 Task: Search for events related to 'conference room' on June 28, 2023.
Action: Mouse moved to (22, 82)
Screenshot: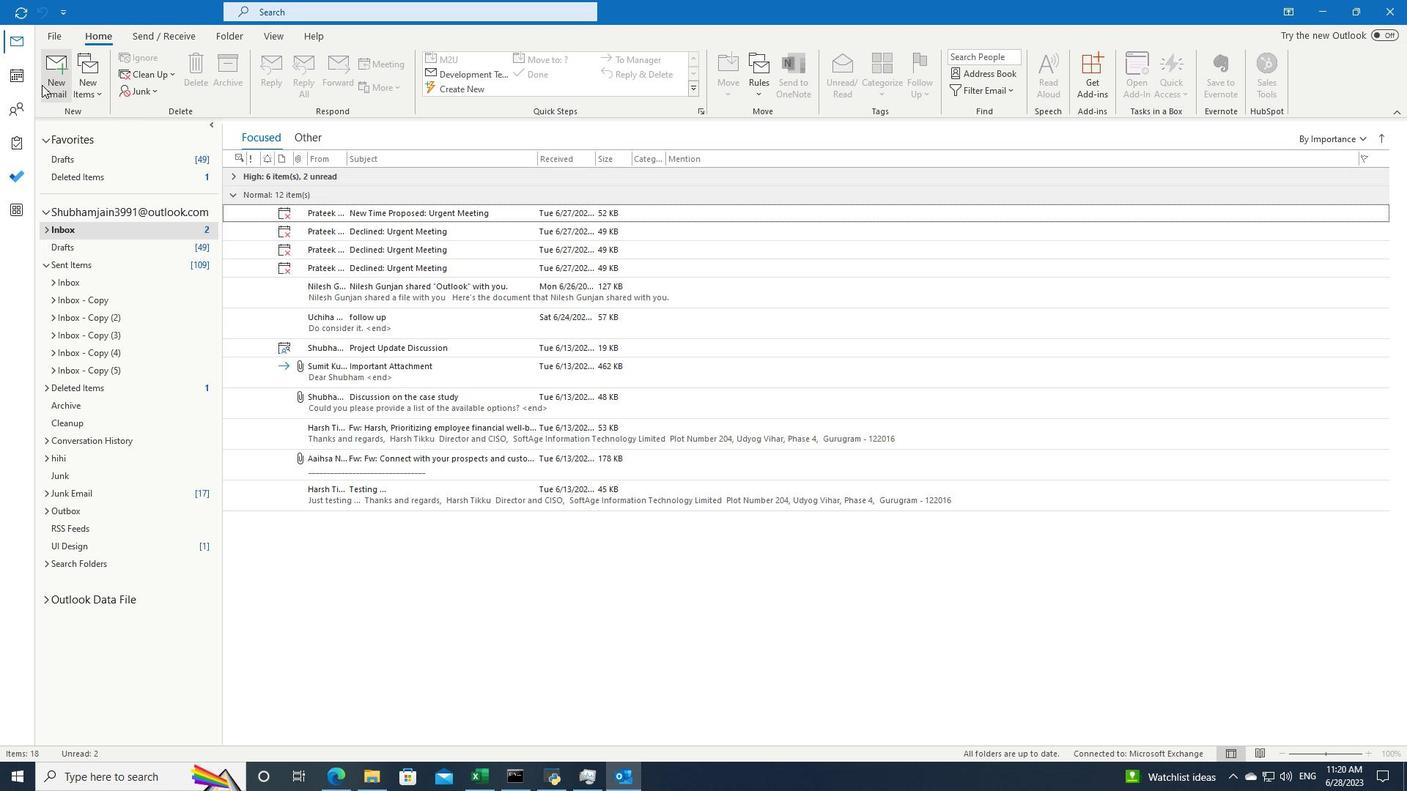 
Action: Mouse pressed left at (22, 82)
Screenshot: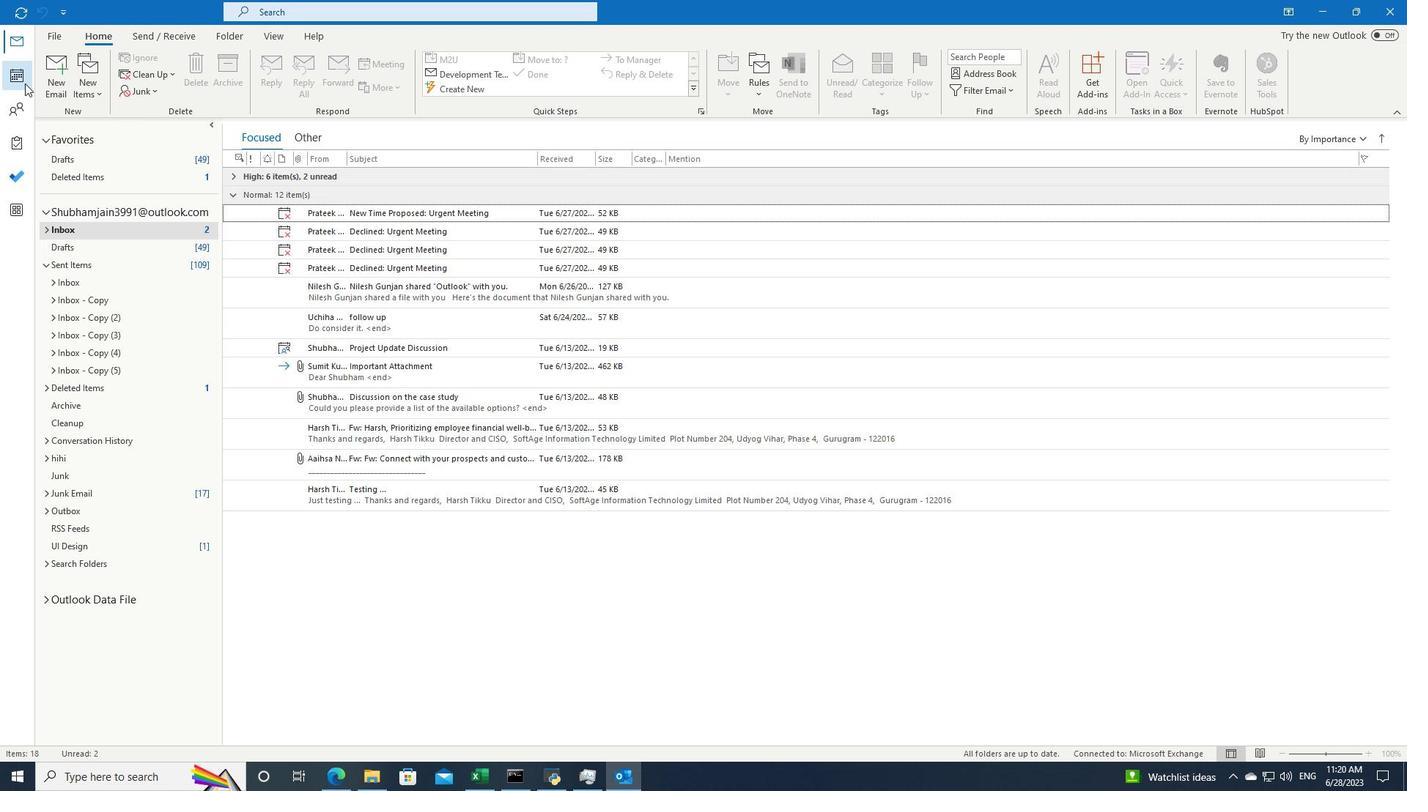 
Action: Mouse moved to (504, 10)
Screenshot: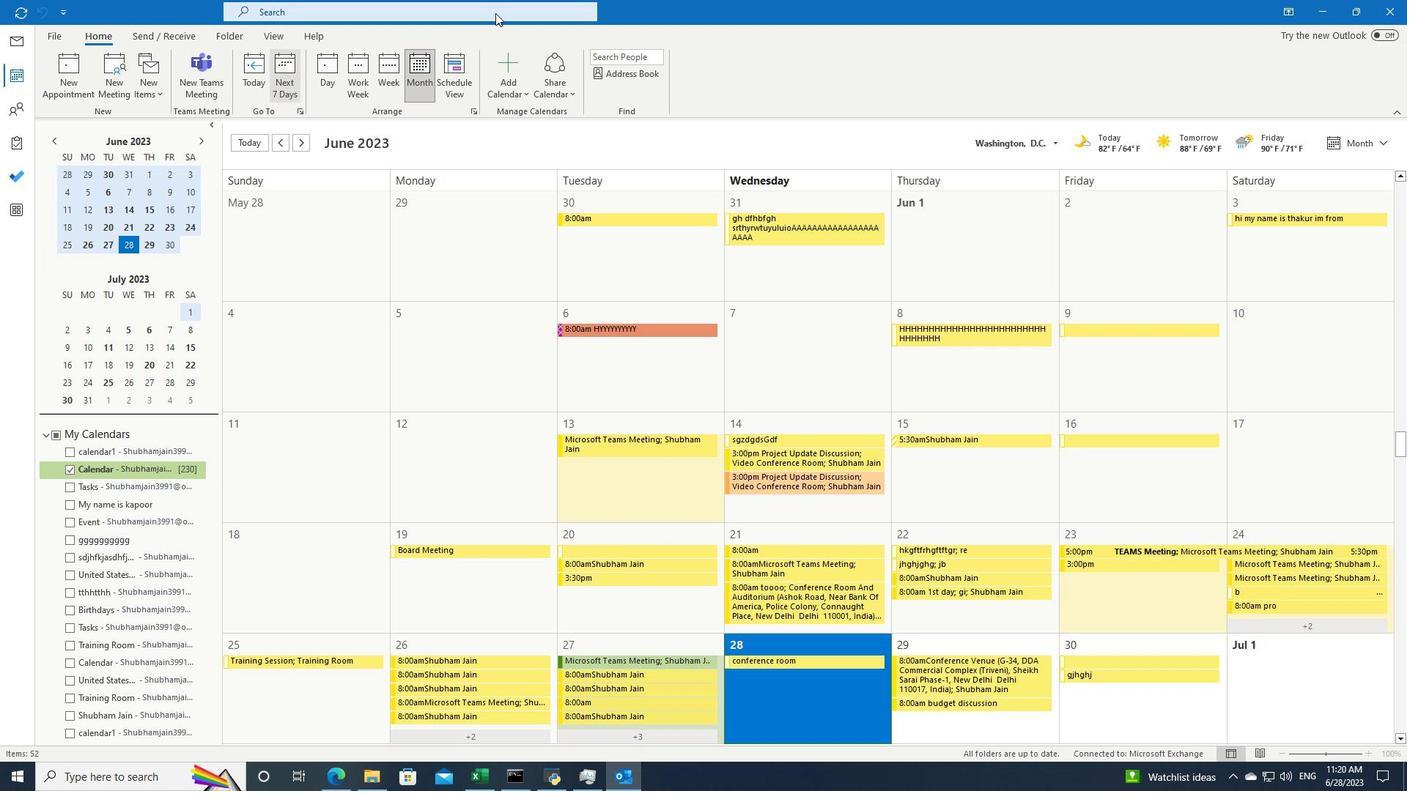 
Action: Mouse pressed left at (504, 10)
Screenshot: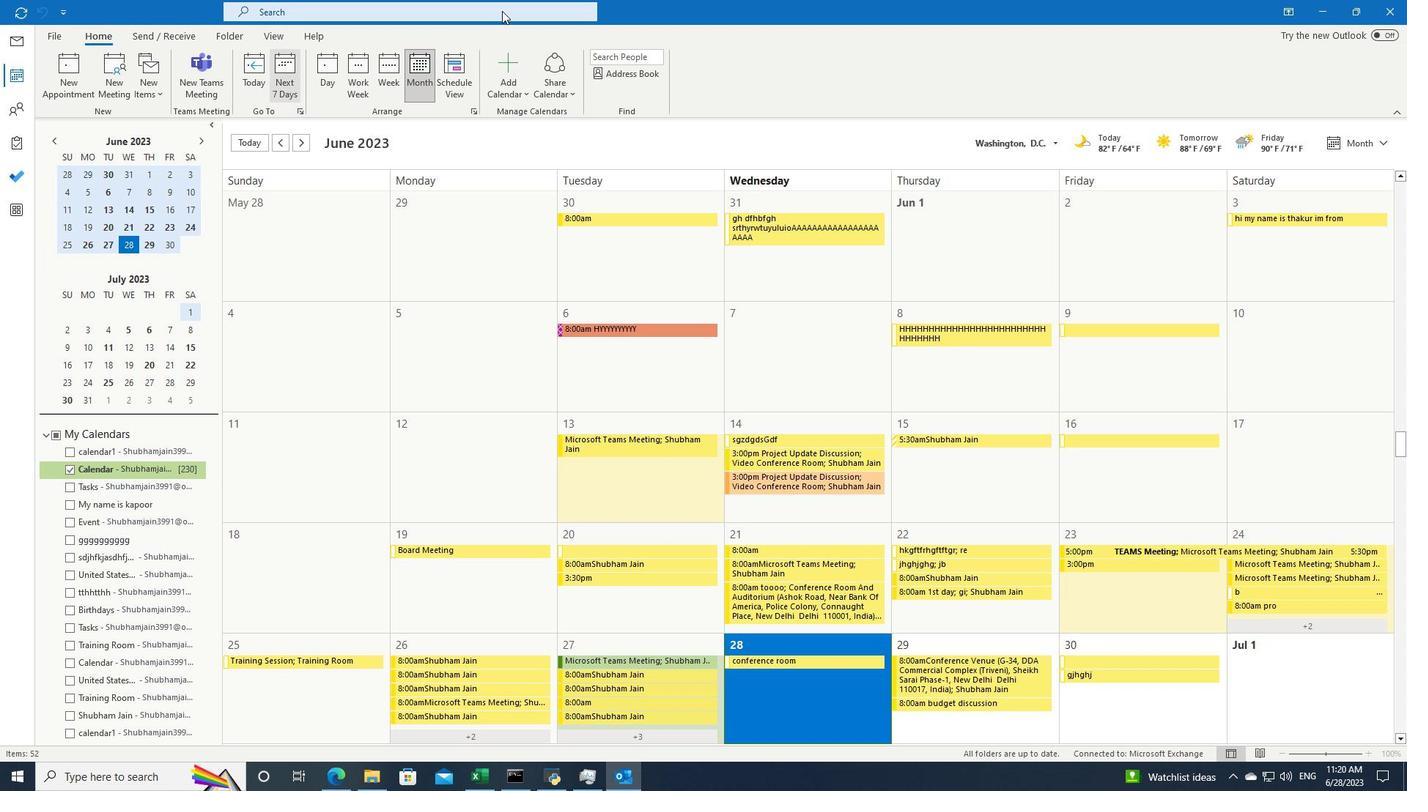 
Action: Mouse moved to (568, 13)
Screenshot: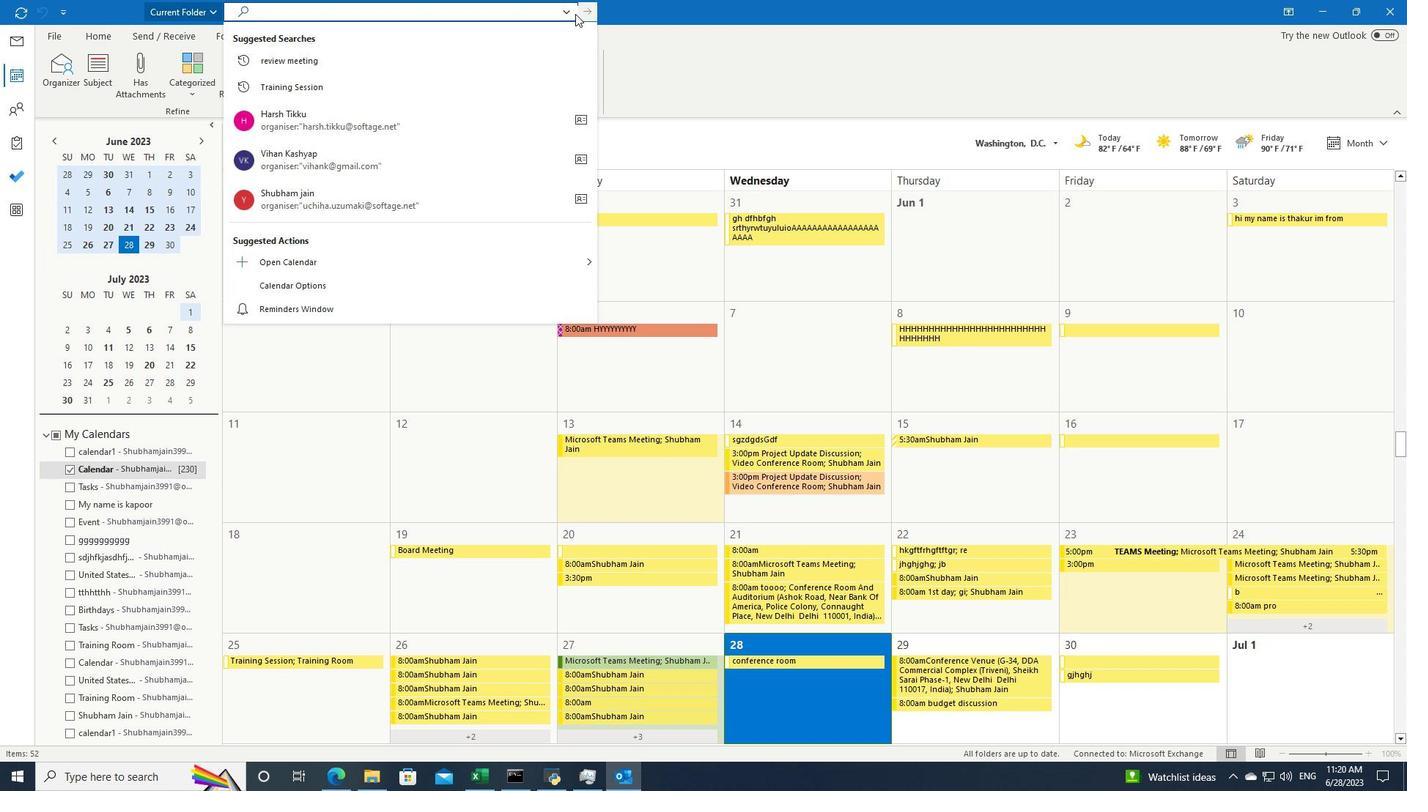 
Action: Mouse pressed left at (568, 13)
Screenshot: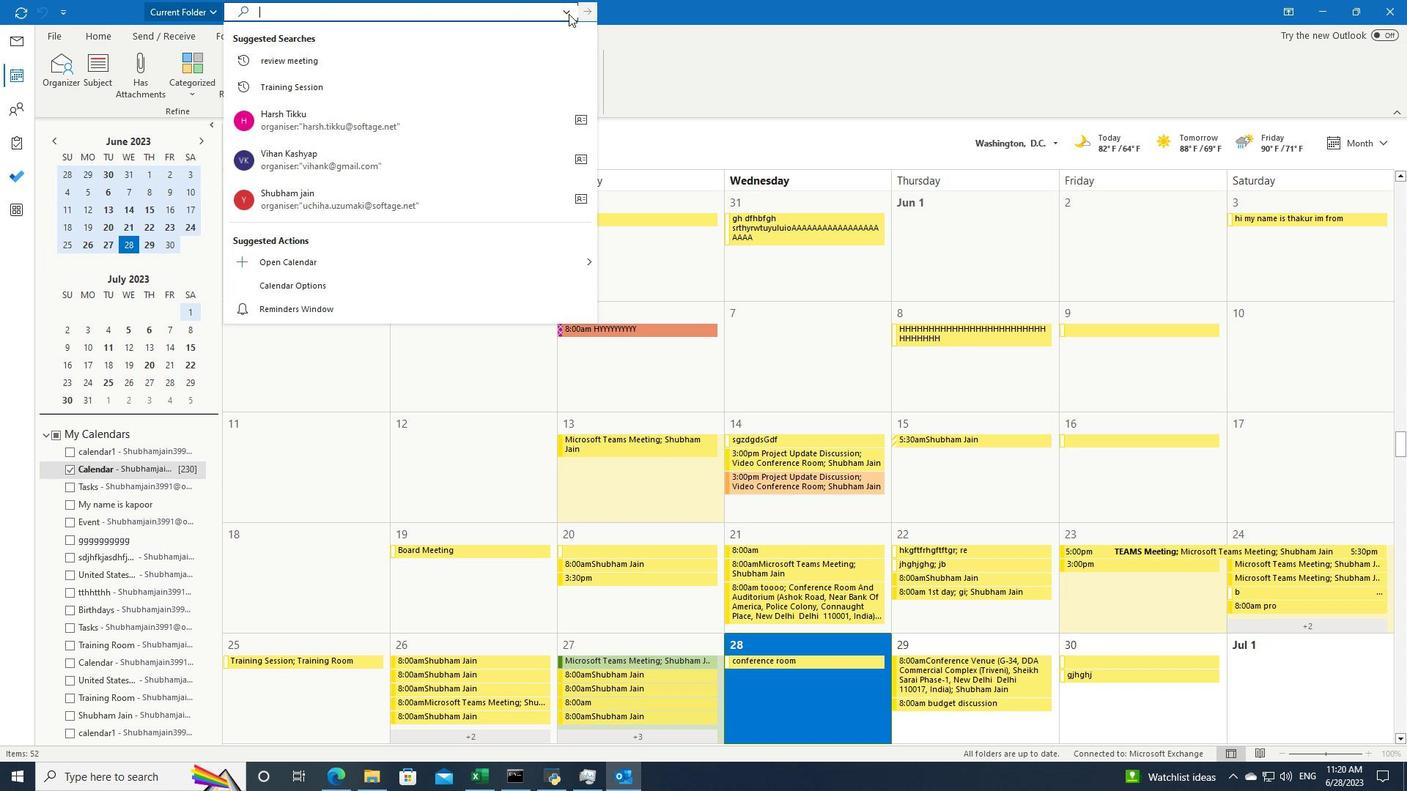 
Action: Mouse moved to (576, 37)
Screenshot: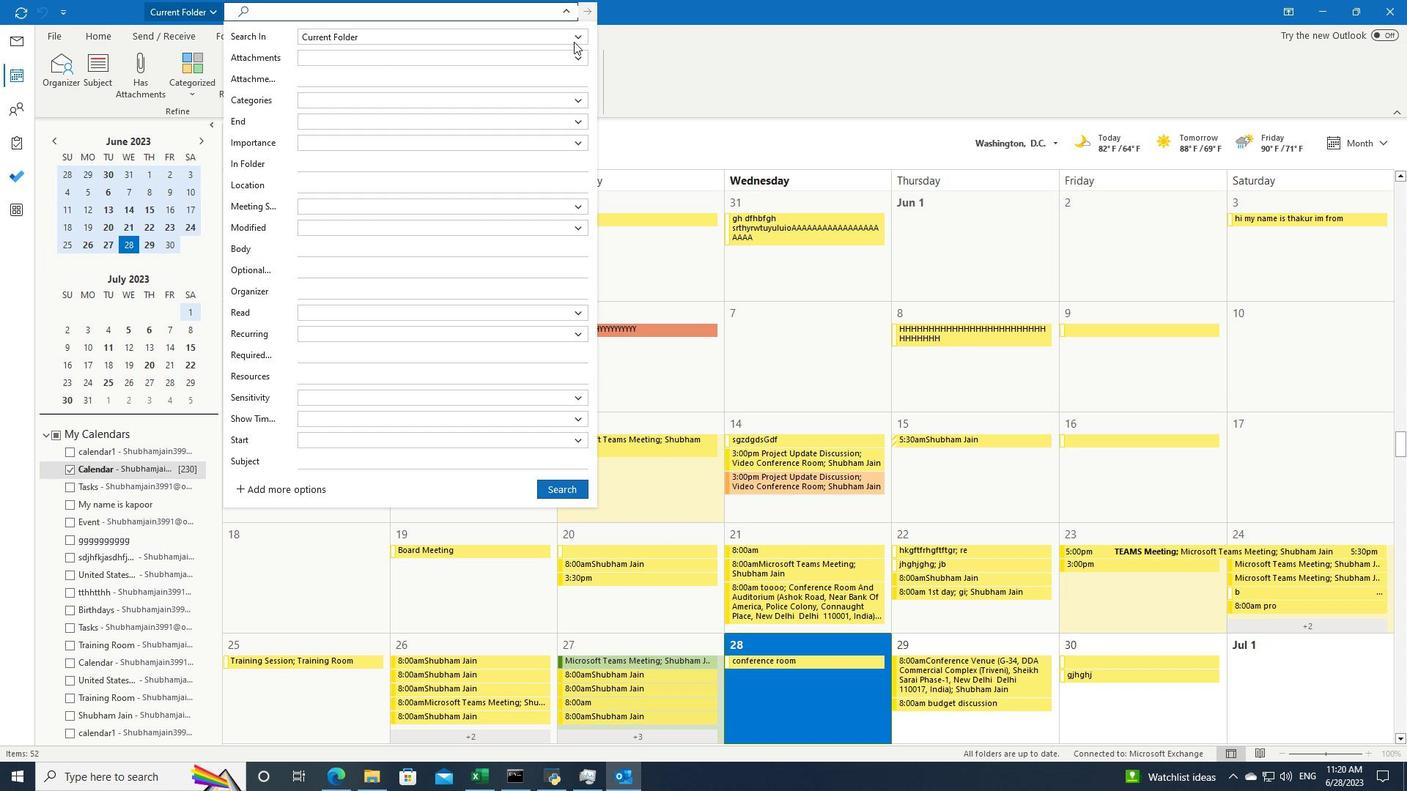 
Action: Mouse pressed left at (576, 37)
Screenshot: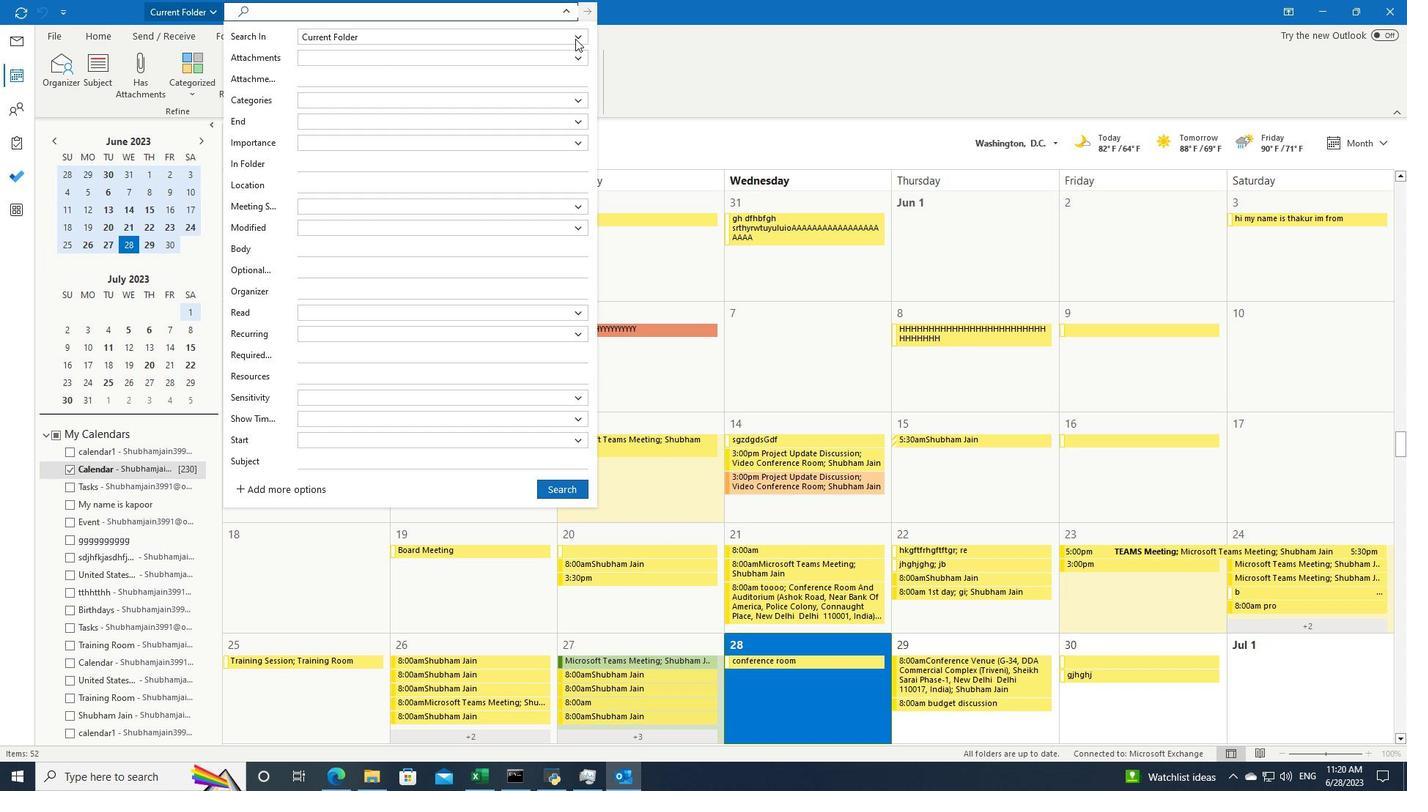 
Action: Mouse moved to (529, 79)
Screenshot: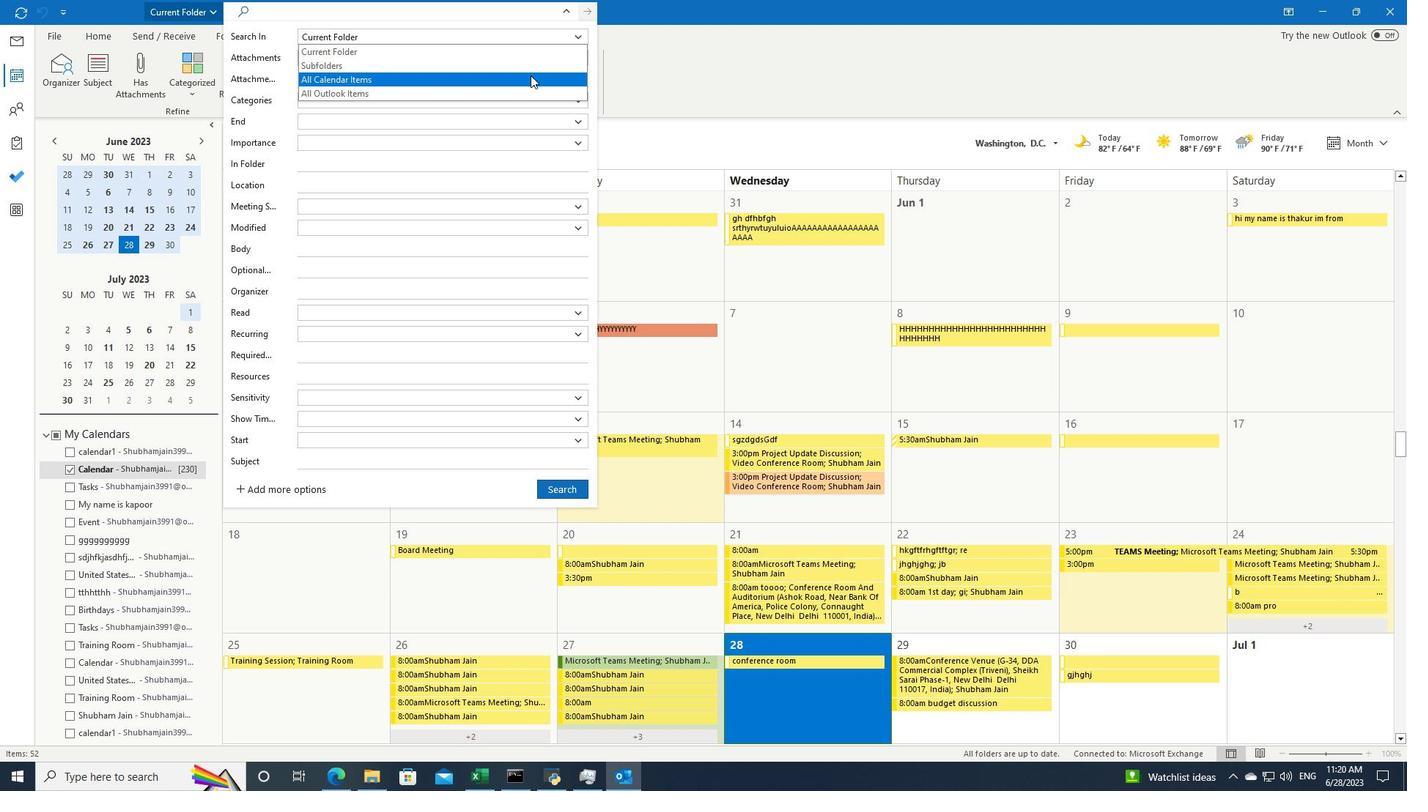 
Action: Mouse pressed left at (529, 79)
Screenshot: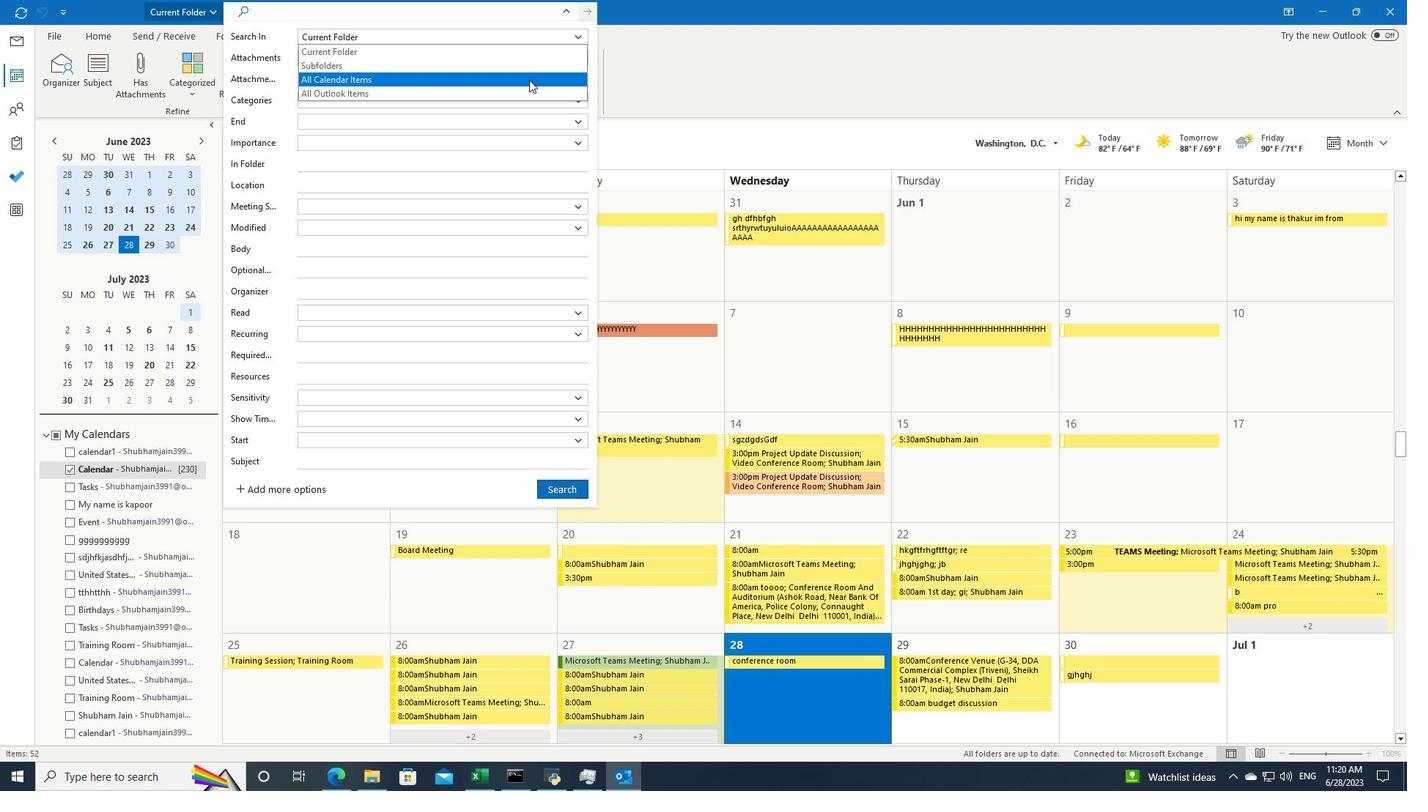 
Action: Mouse moved to (566, 9)
Screenshot: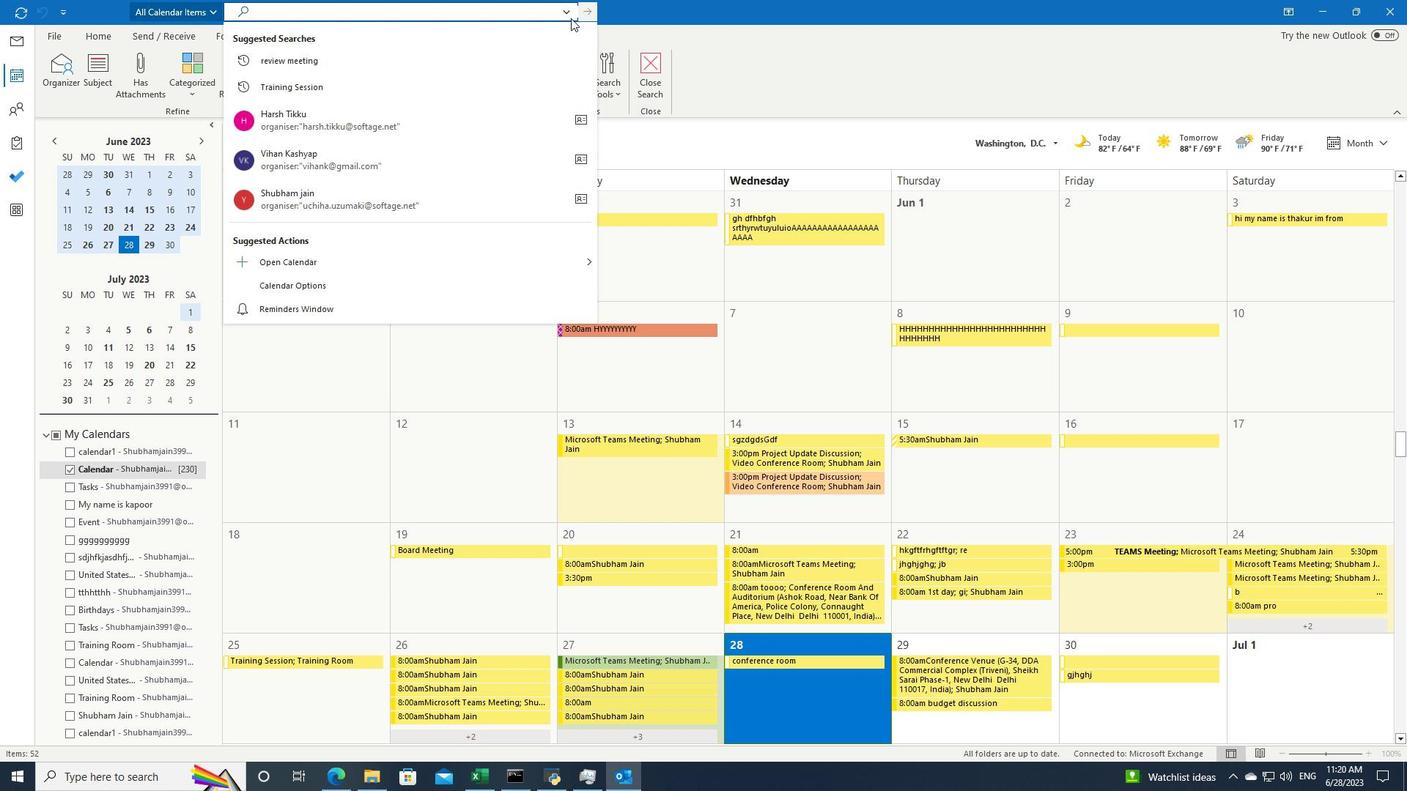 
Action: Mouse pressed left at (566, 9)
Screenshot: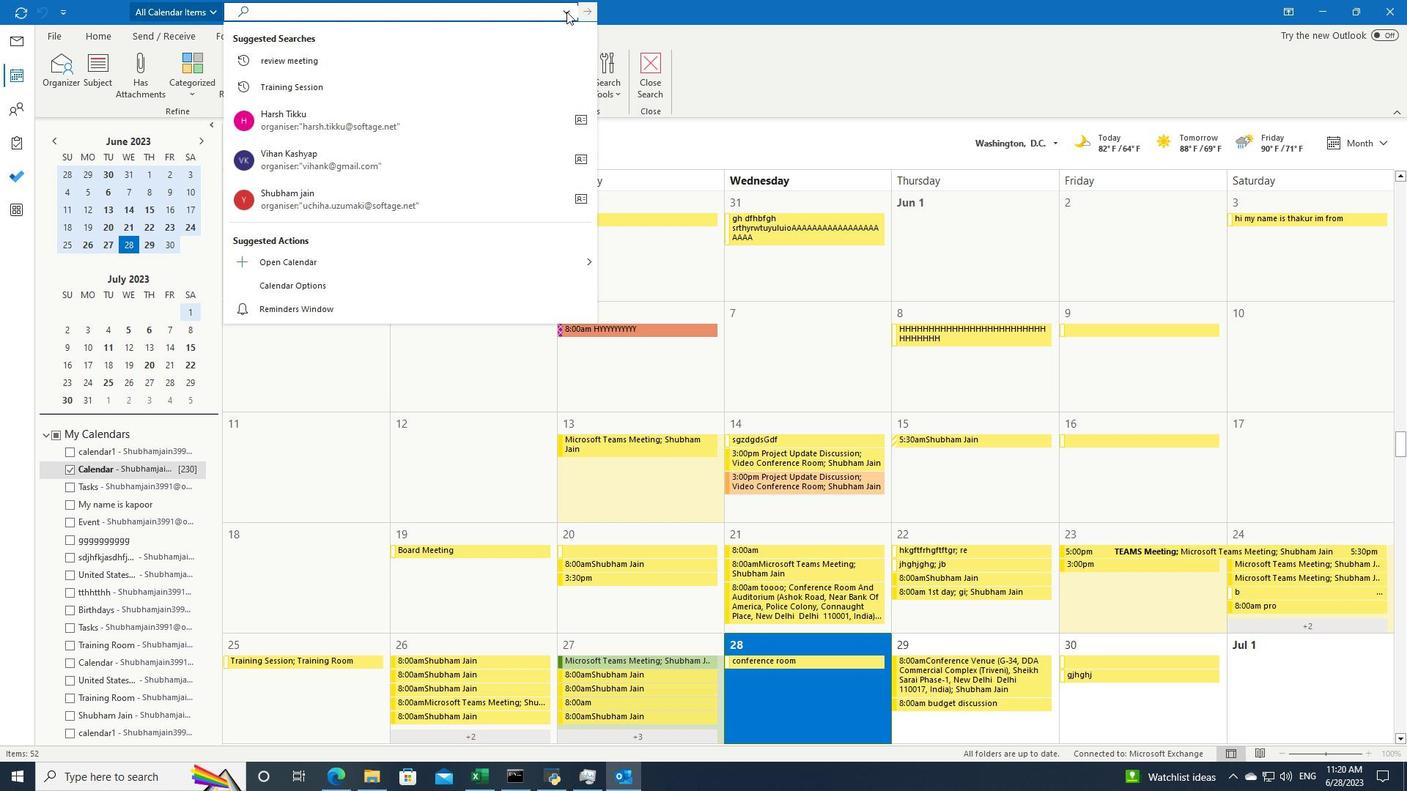 
Action: Mouse moved to (578, 315)
Screenshot: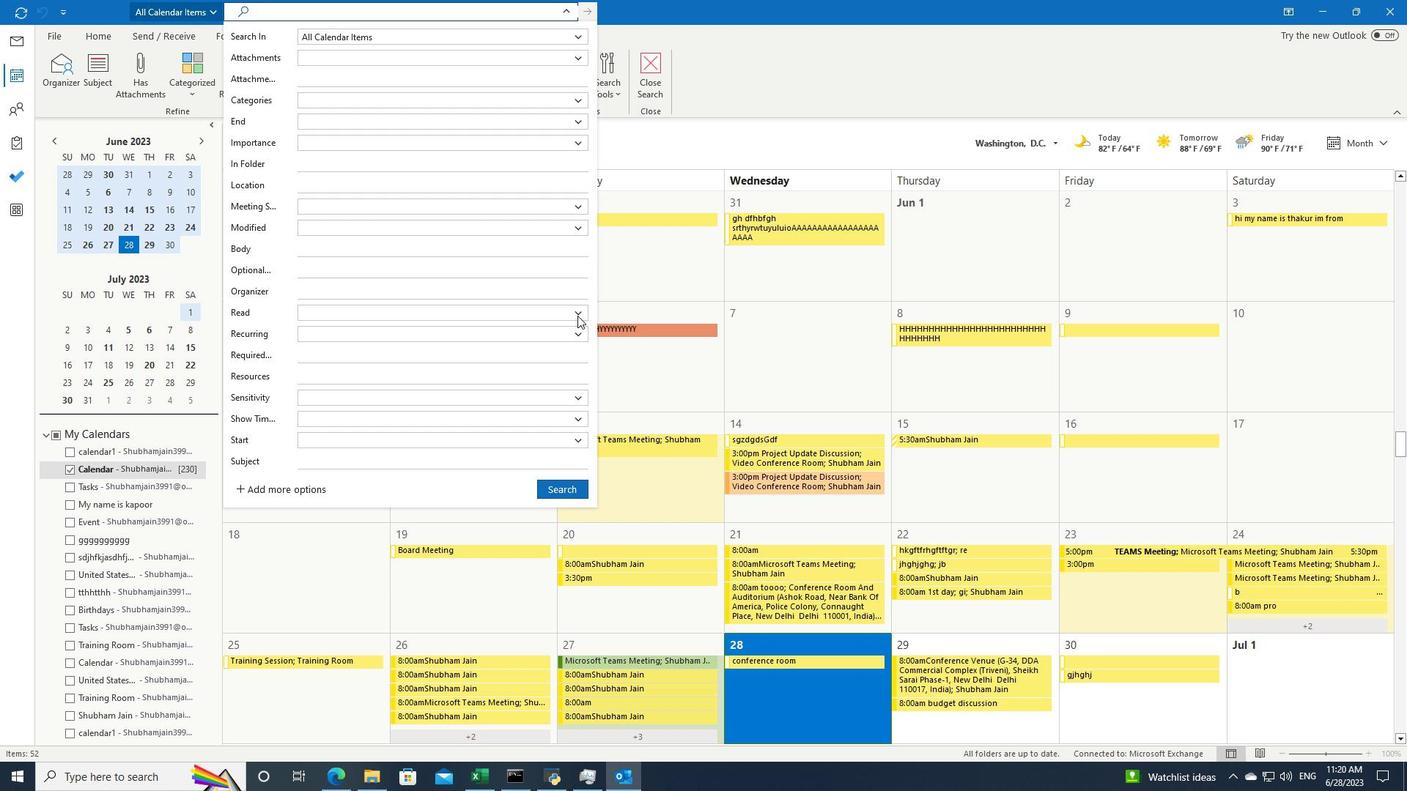 
Action: Mouse pressed left at (578, 315)
Screenshot: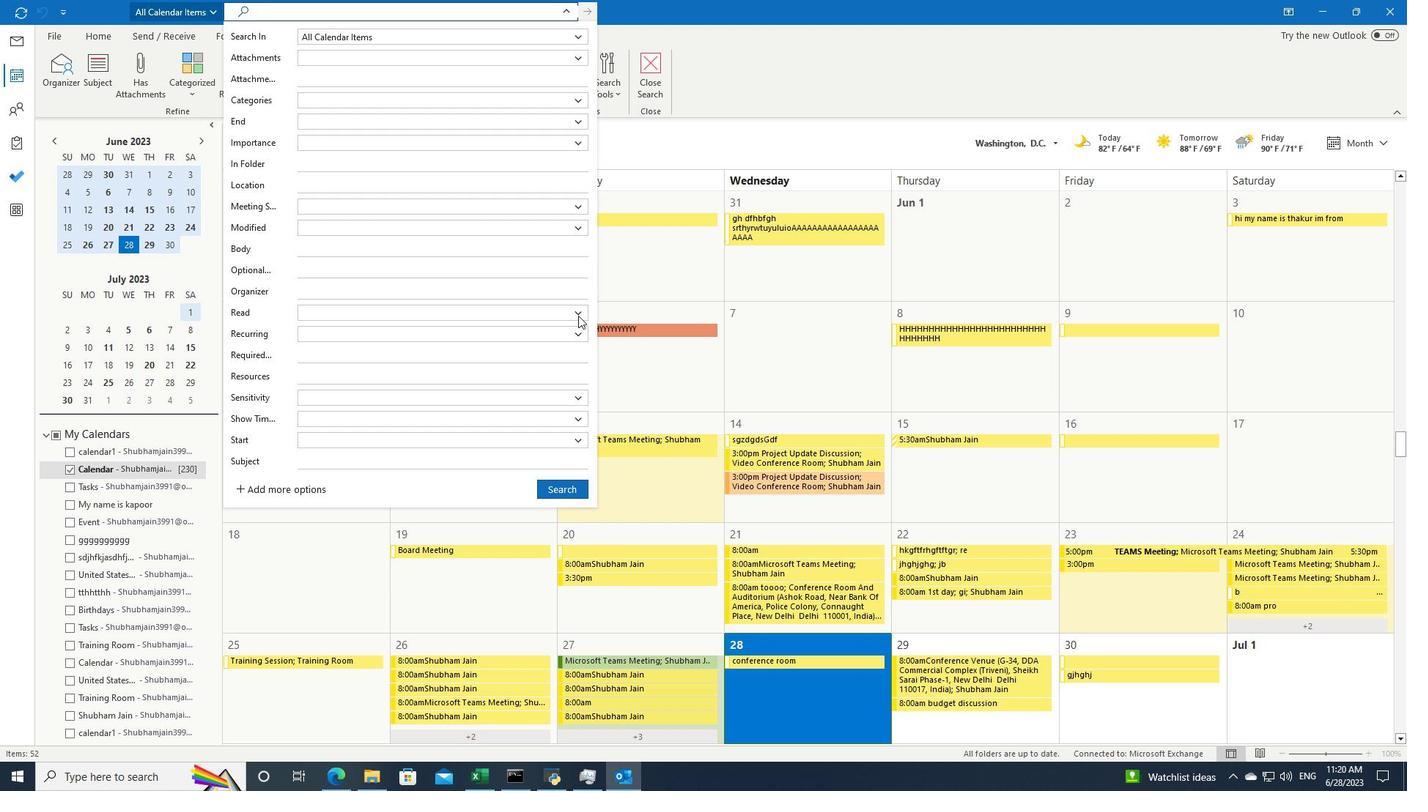 
Action: Mouse moved to (485, 340)
Screenshot: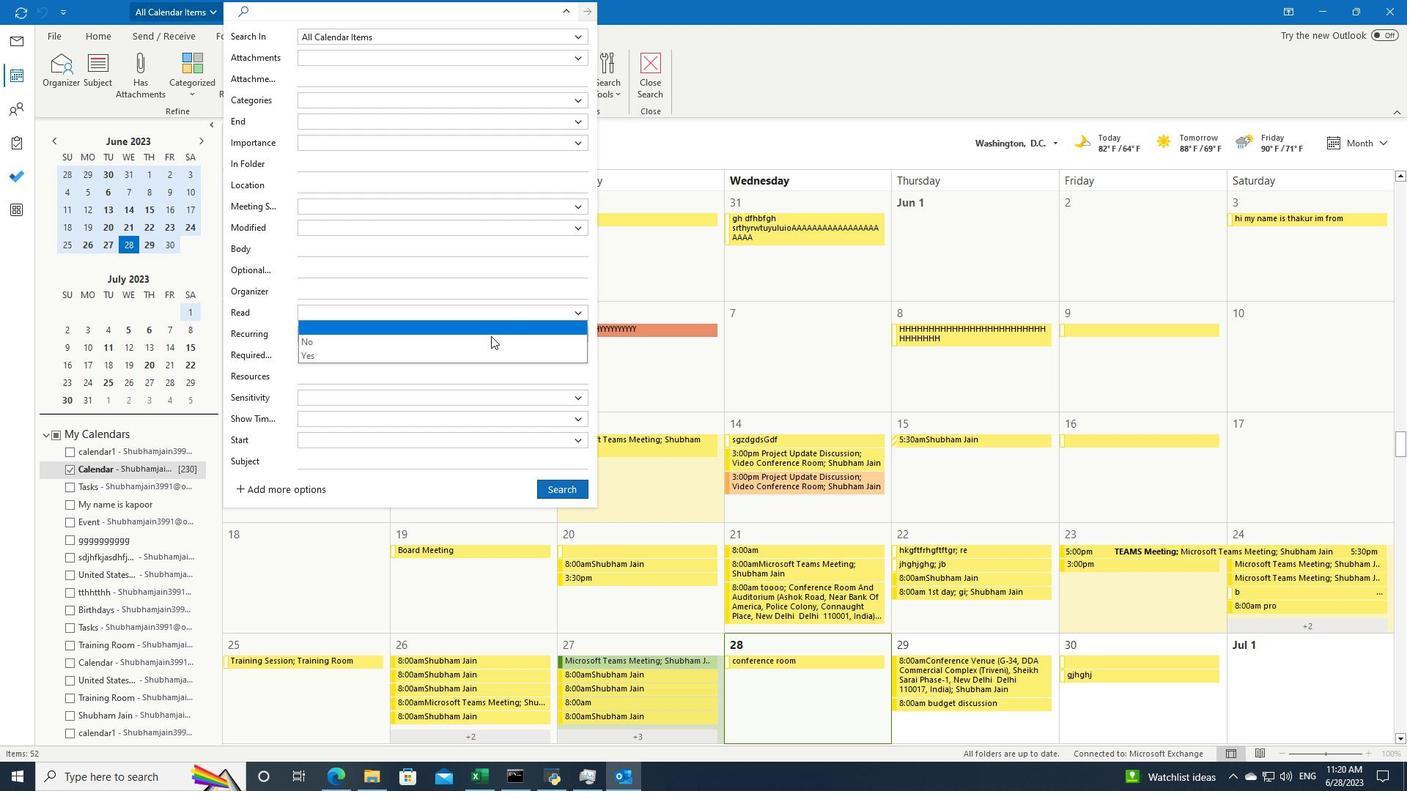 
Action: Mouse pressed left at (485, 340)
Screenshot: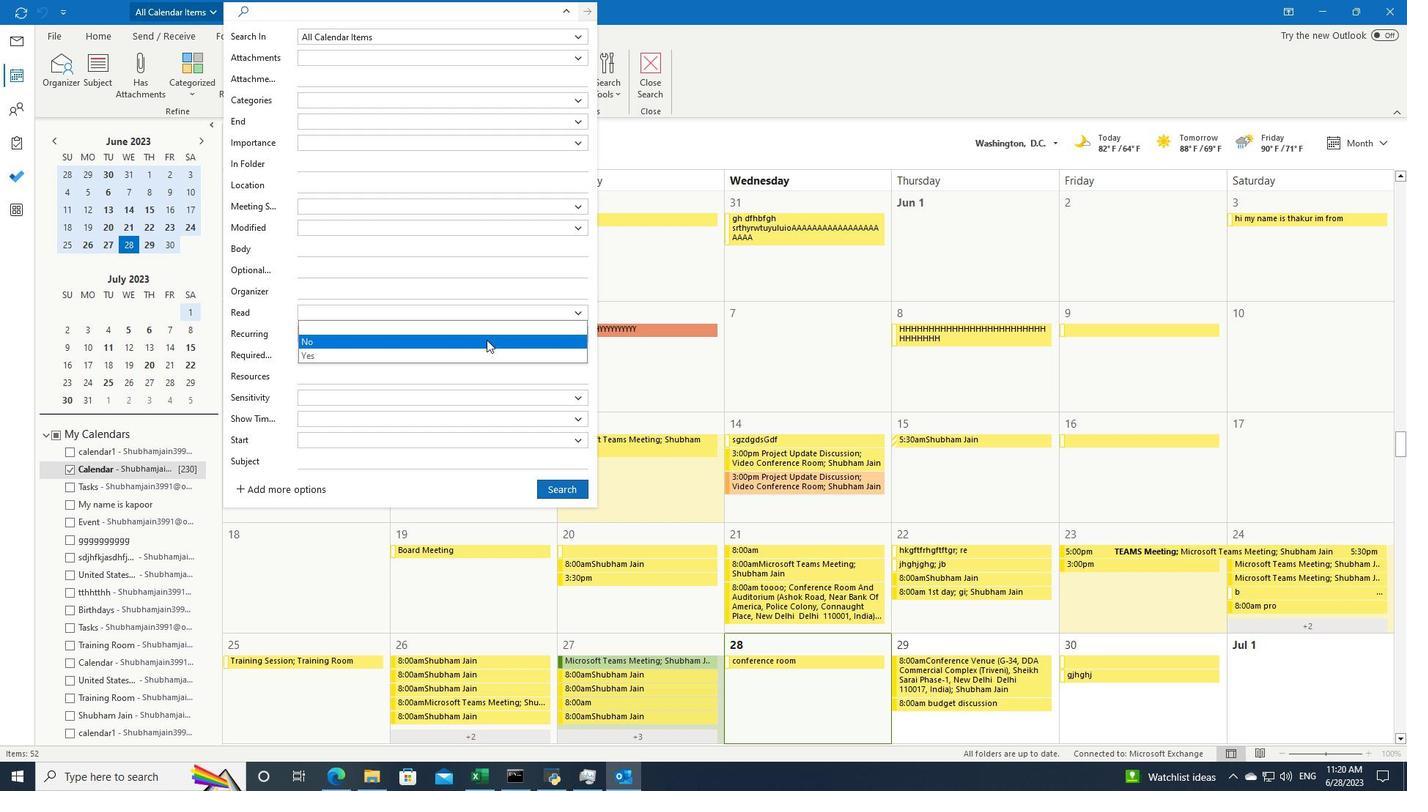 
Action: Mouse moved to (554, 487)
Screenshot: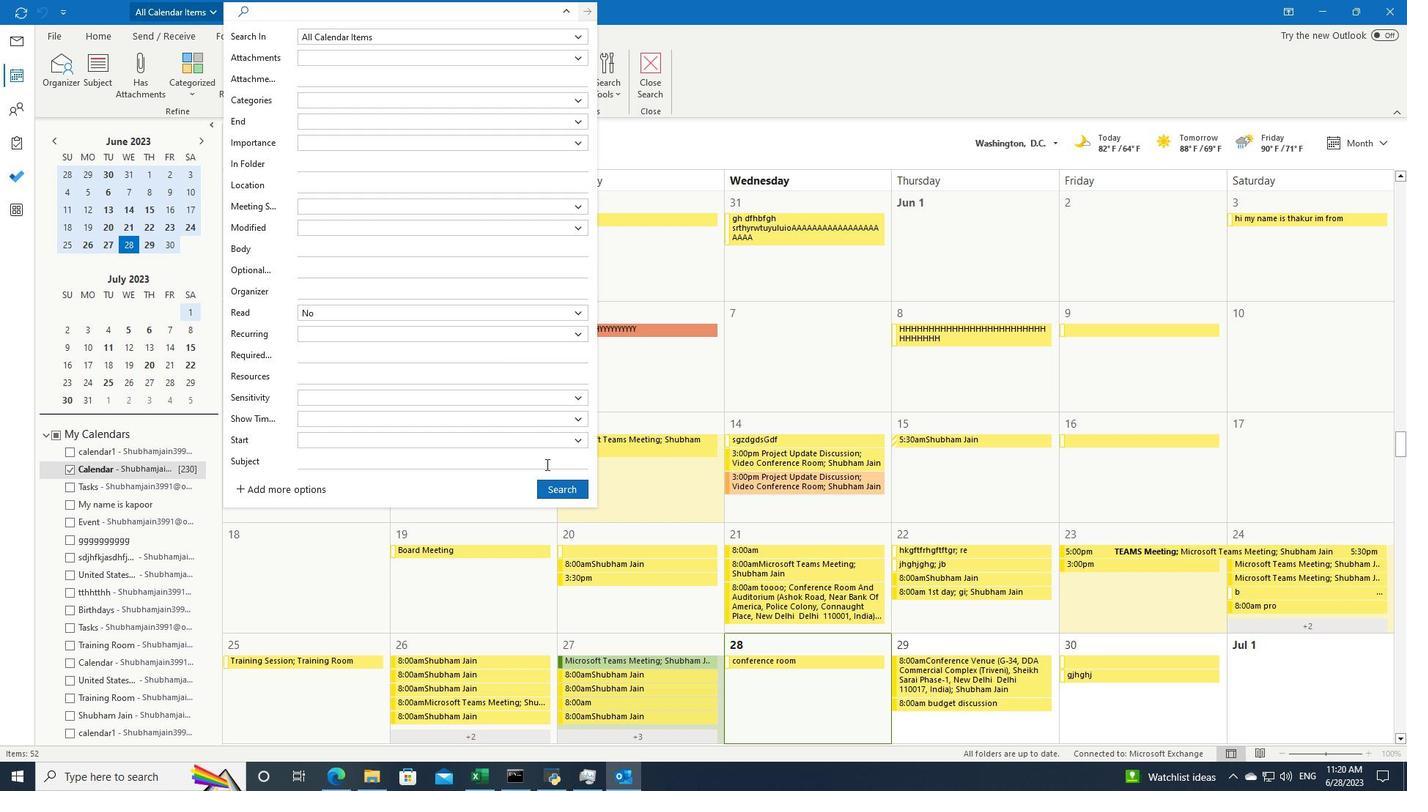 
Action: Mouse pressed left at (554, 487)
Screenshot: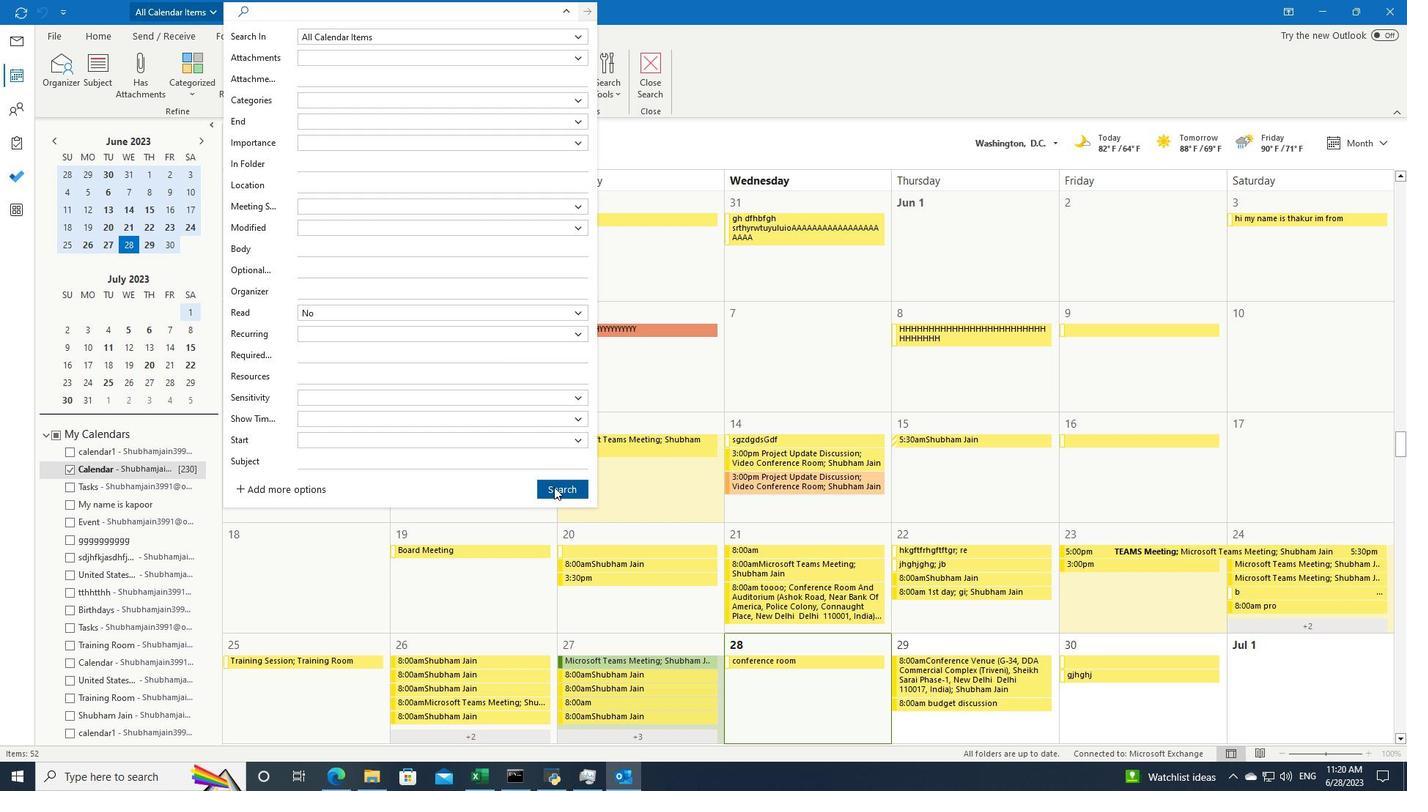
